 Task: Enable snap to the guides in the drawing.
Action: Mouse moved to (146, 125)
Screenshot: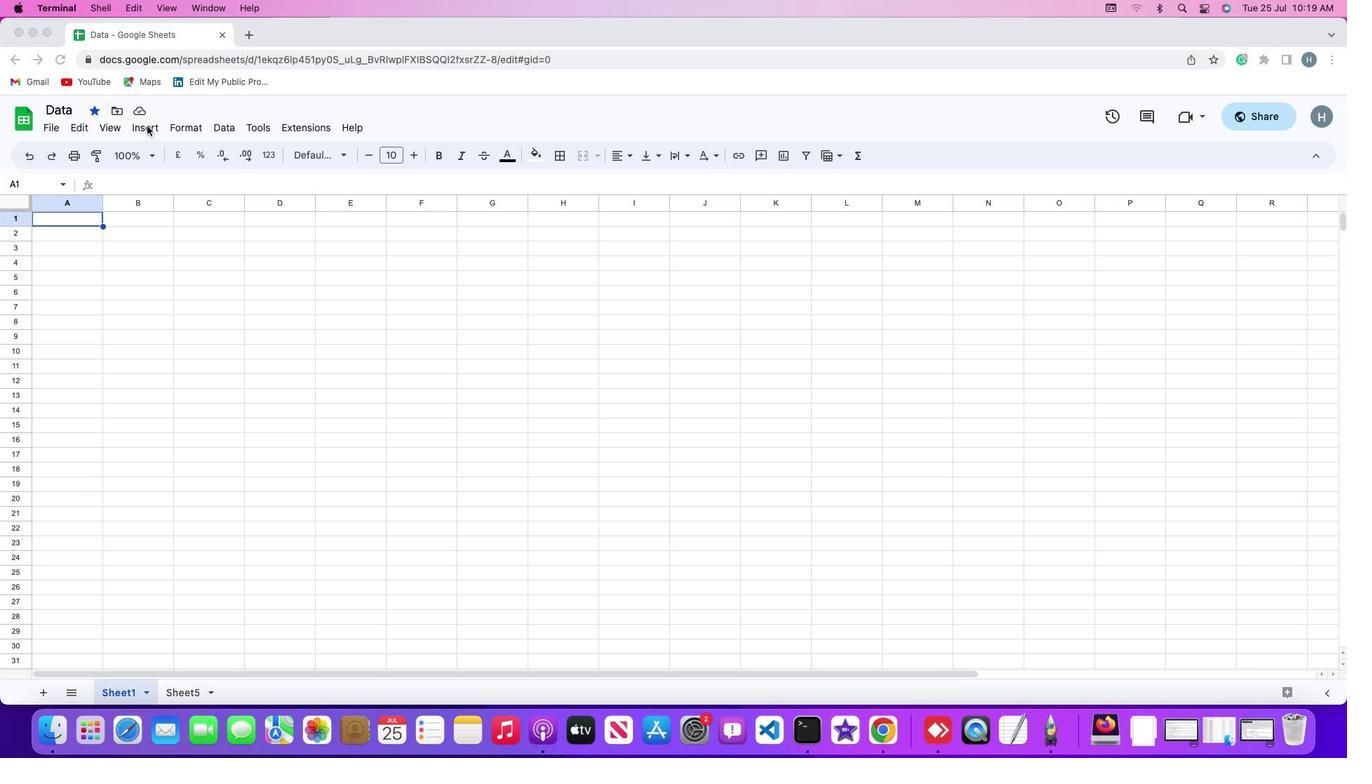 
Action: Mouse pressed left at (146, 125)
Screenshot: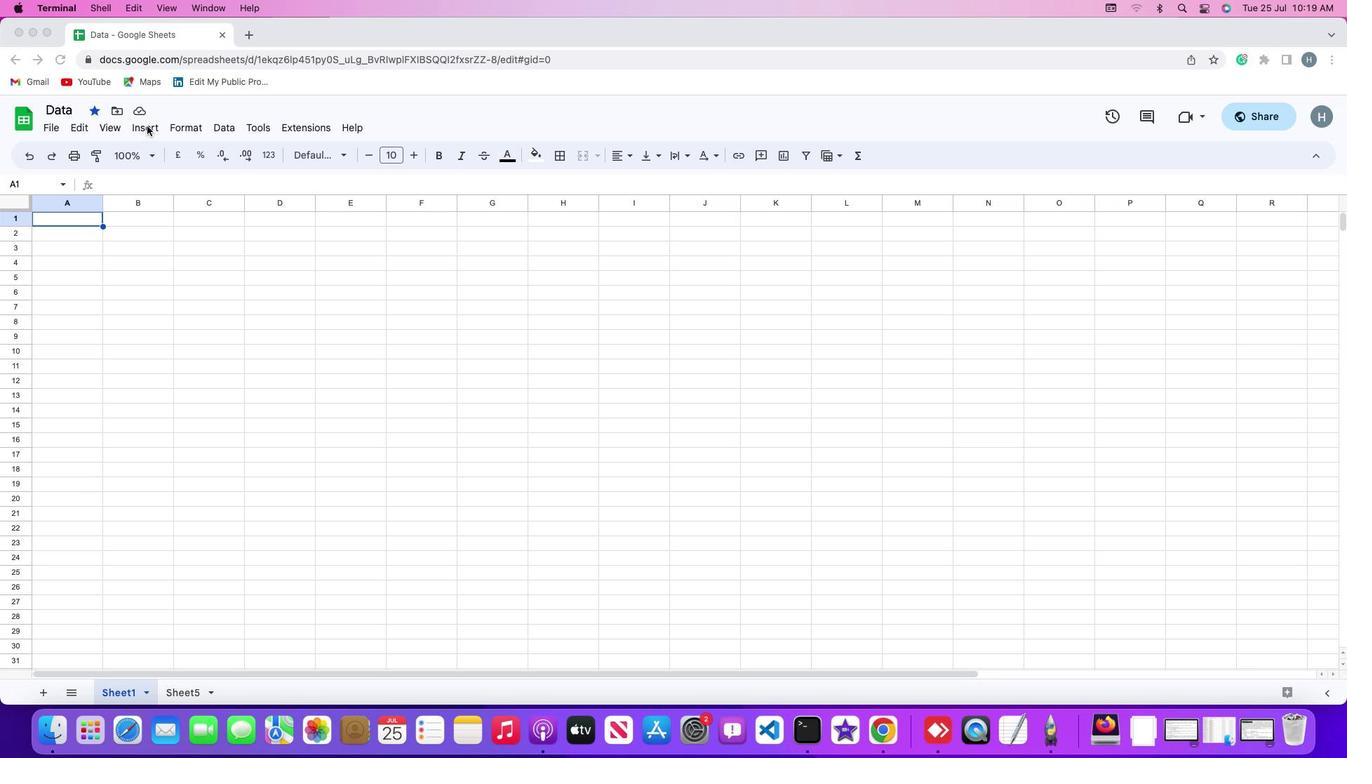
Action: Mouse moved to (148, 125)
Screenshot: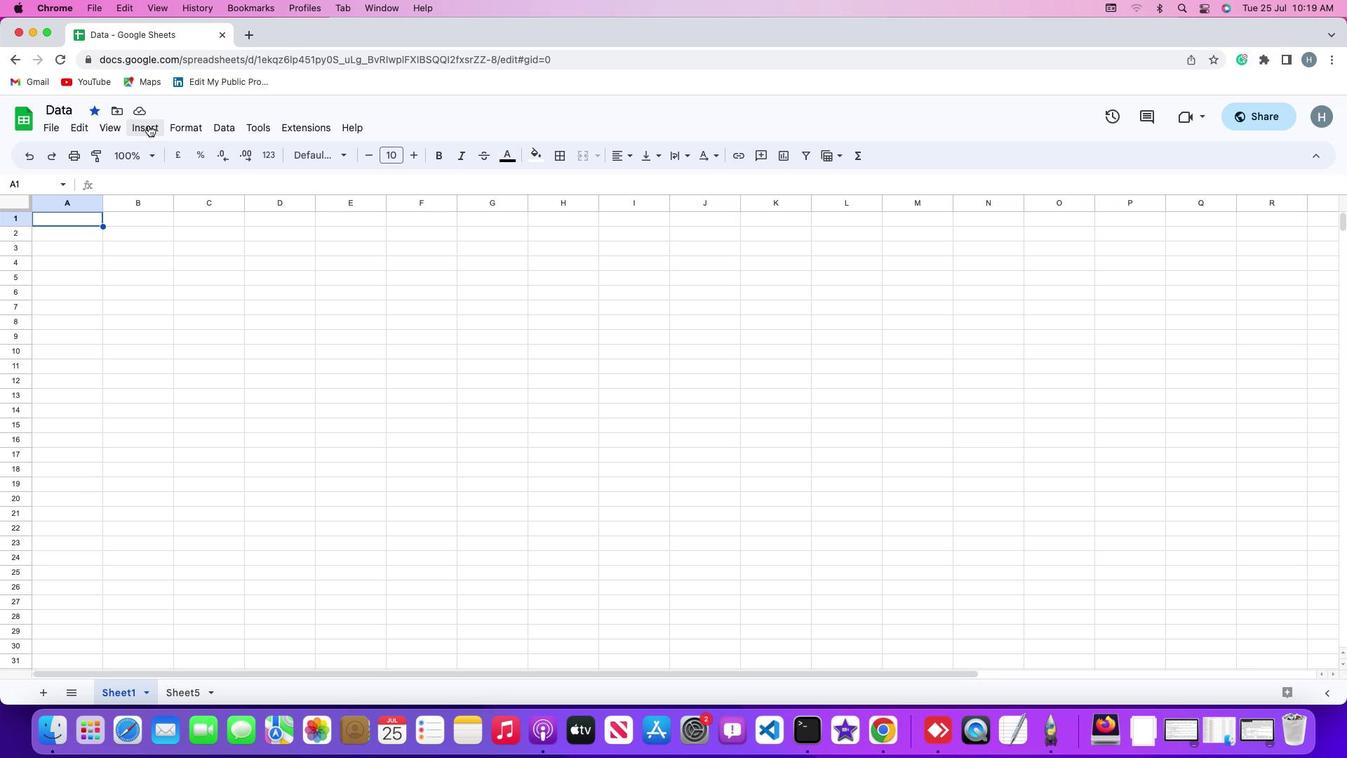 
Action: Mouse pressed left at (148, 125)
Screenshot: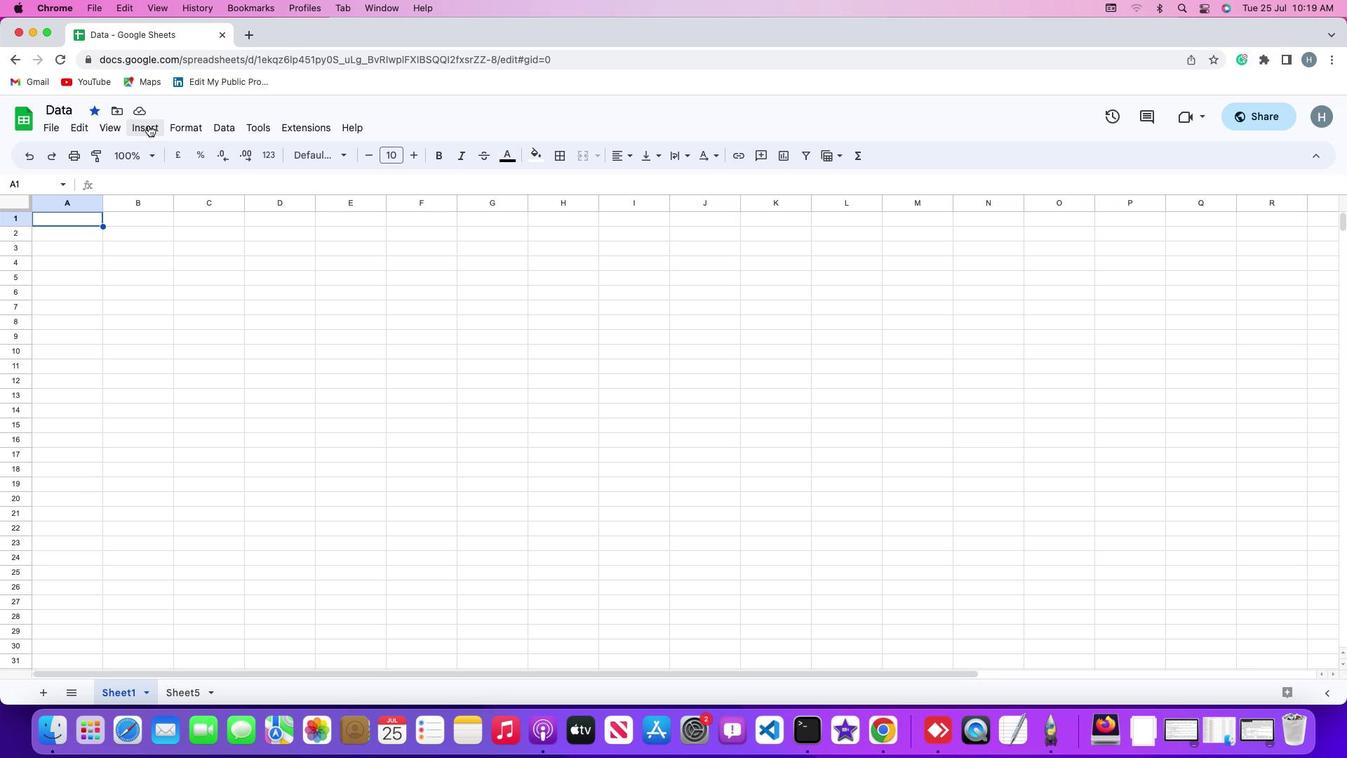 
Action: Mouse moved to (183, 319)
Screenshot: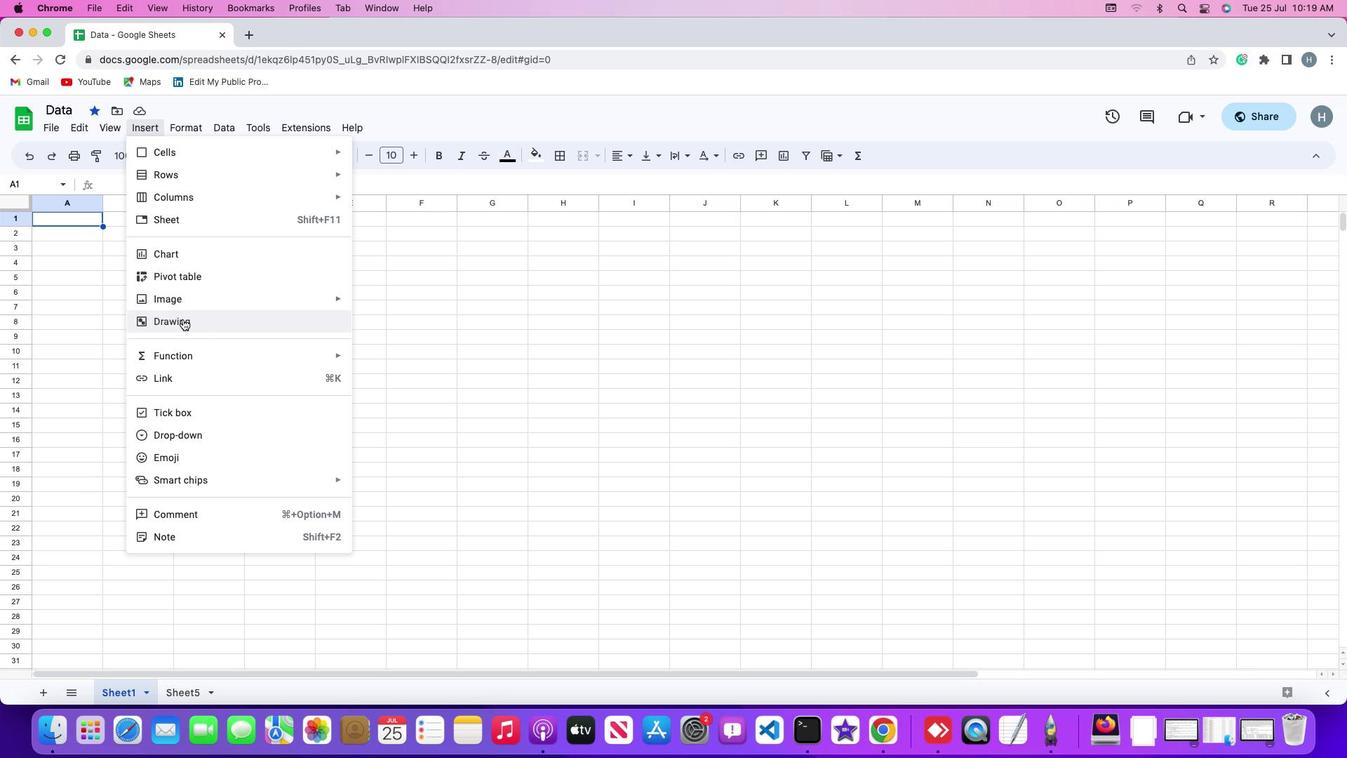 
Action: Mouse pressed left at (183, 319)
Screenshot: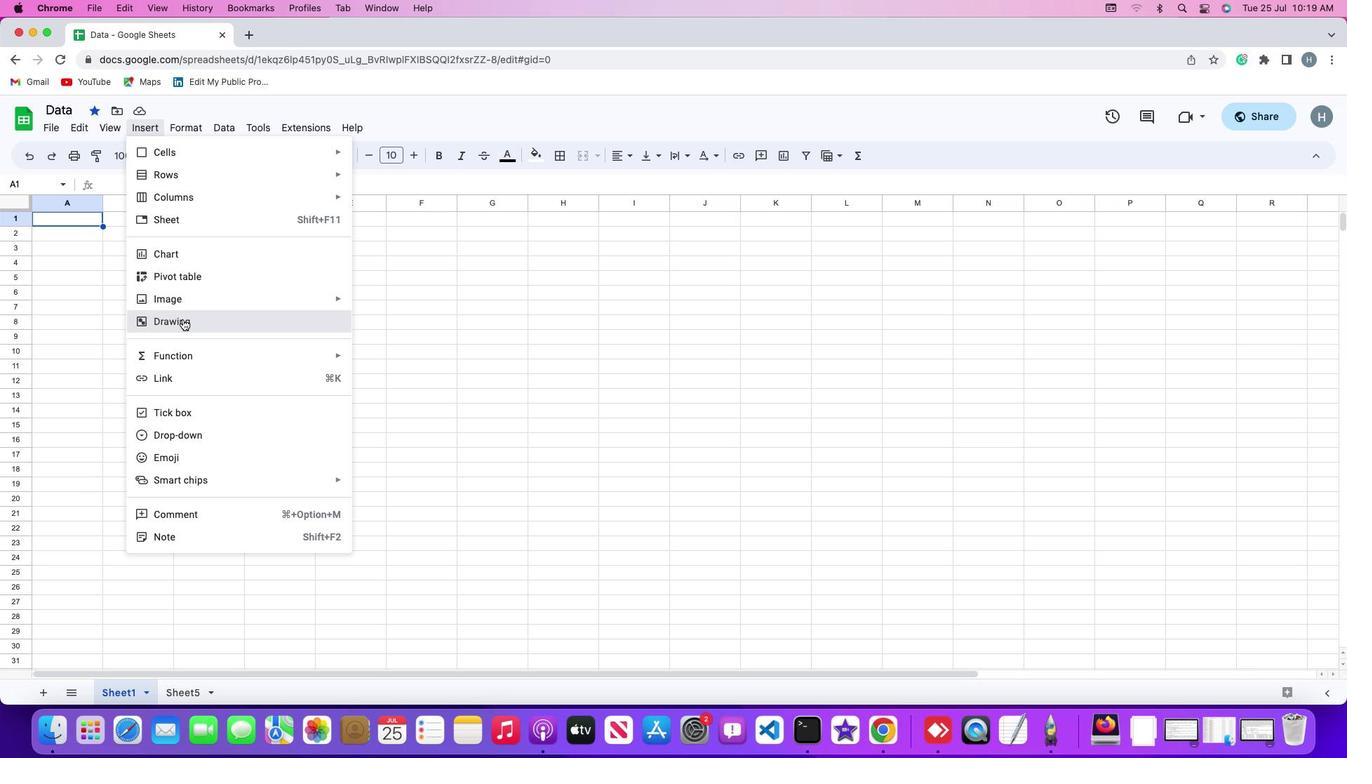 
Action: Mouse moved to (393, 178)
Screenshot: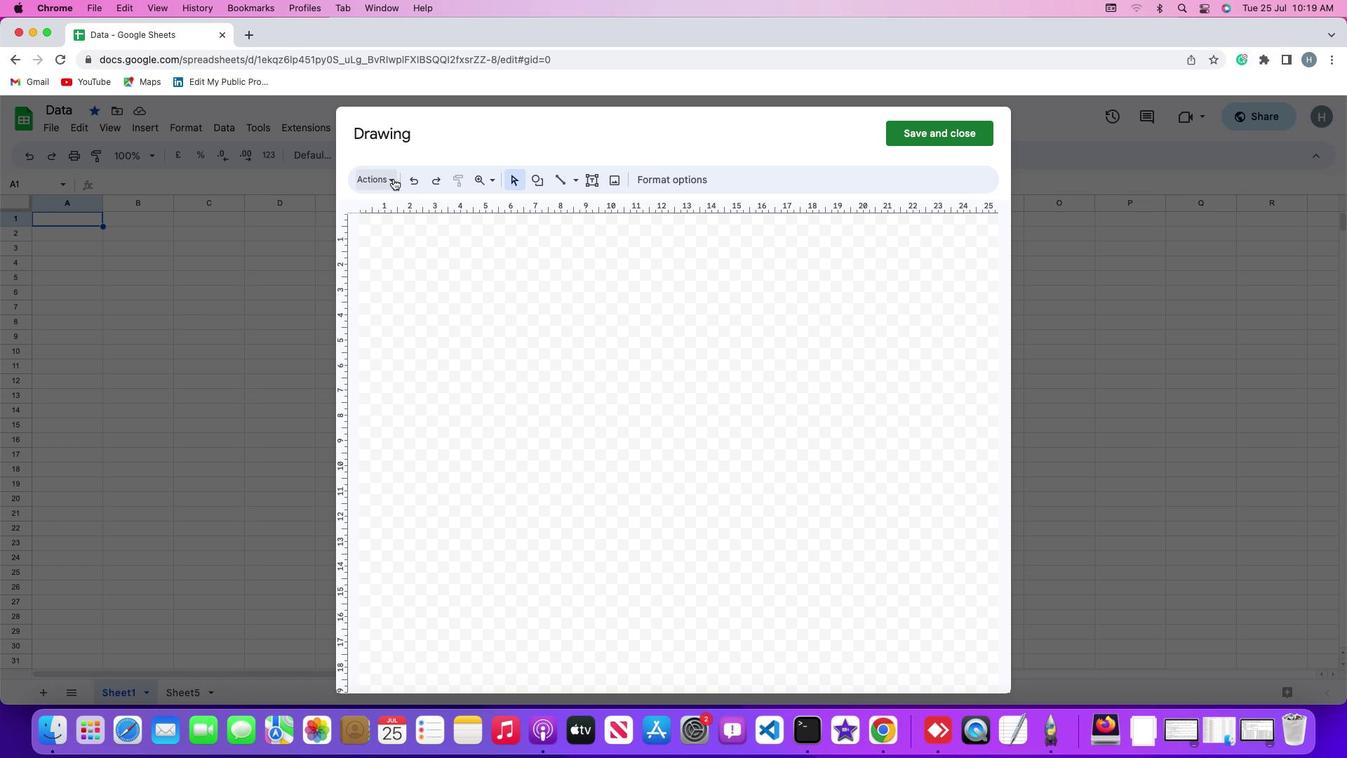 
Action: Mouse pressed left at (393, 178)
Screenshot: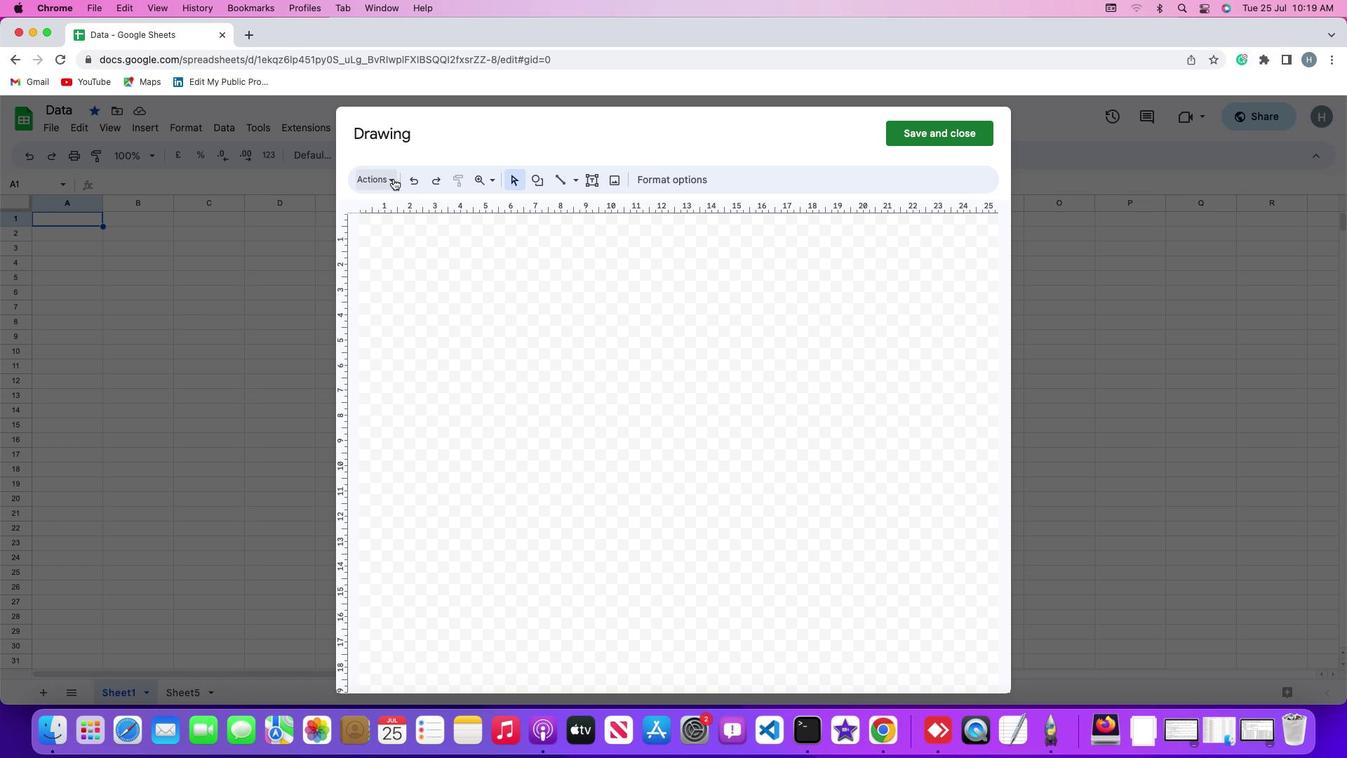 
Action: Mouse moved to (726, 589)
Screenshot: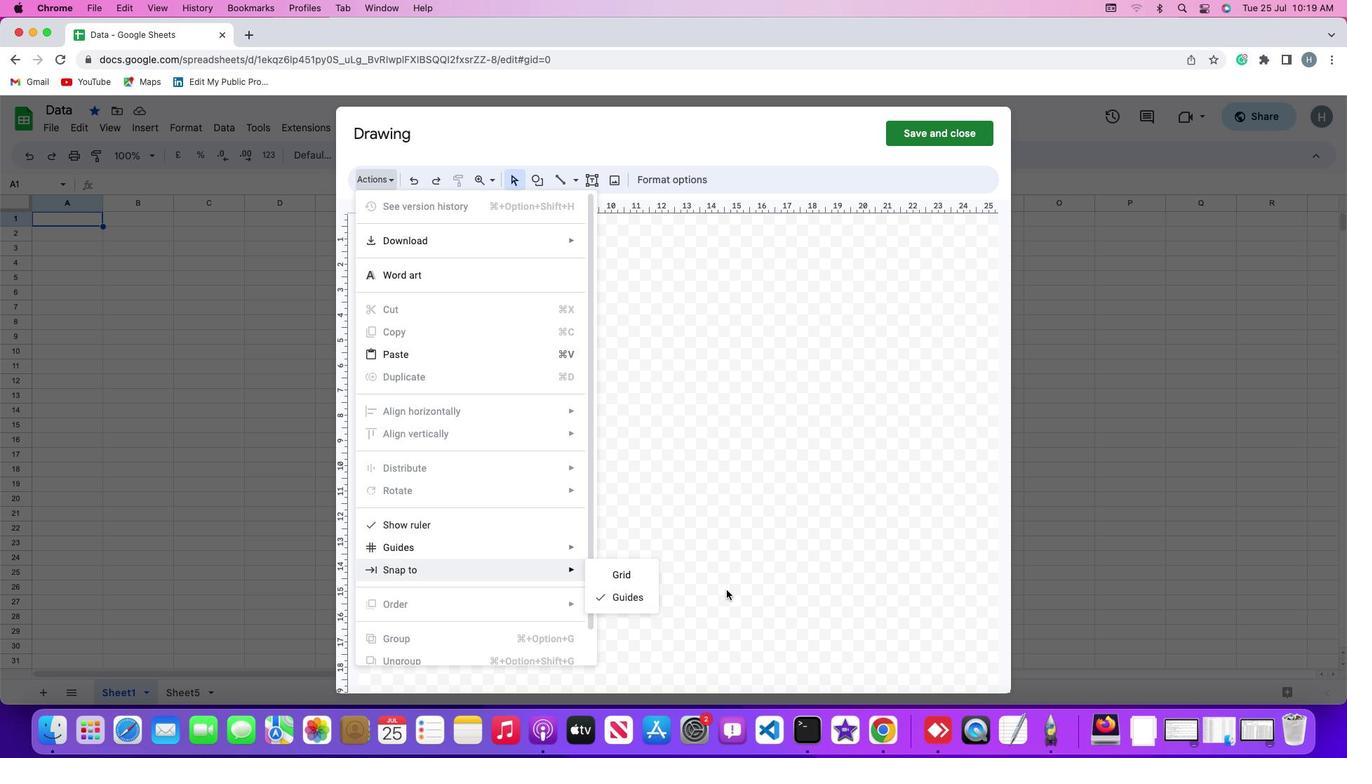 
Action: Mouse pressed left at (726, 589)
Screenshot: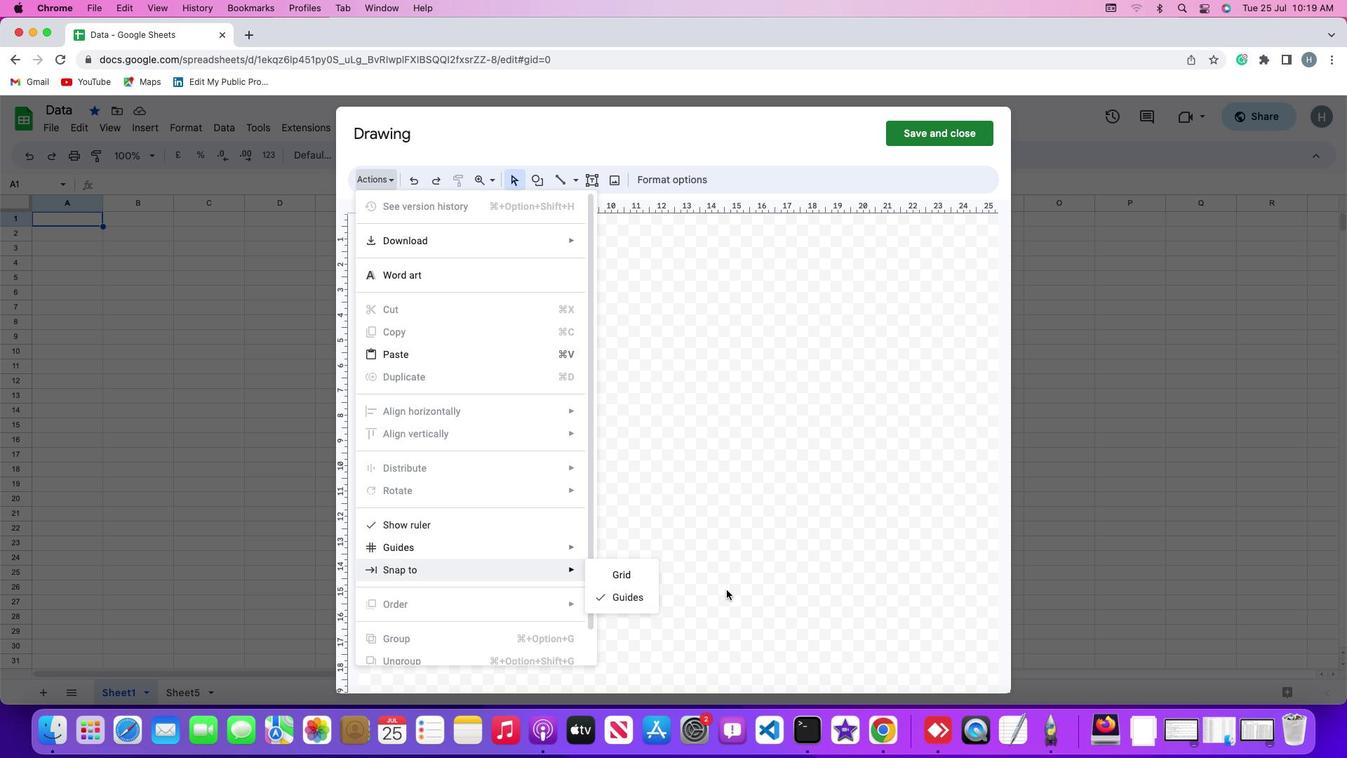 
